 Task: Add Cover Red to Card Card0052 in Board Board0043 in Workspace Development in Trello
Action: Mouse moved to (575, 43)
Screenshot: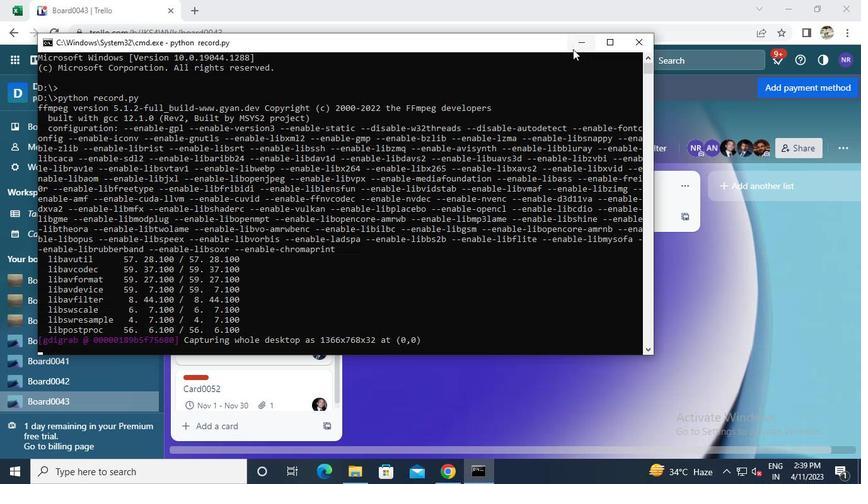 
Action: Mouse pressed left at (575, 43)
Screenshot: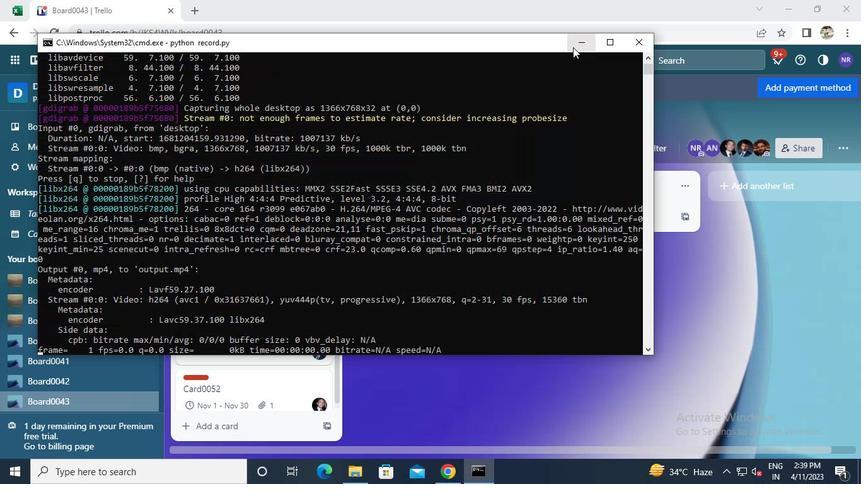 
Action: Mouse moved to (318, 380)
Screenshot: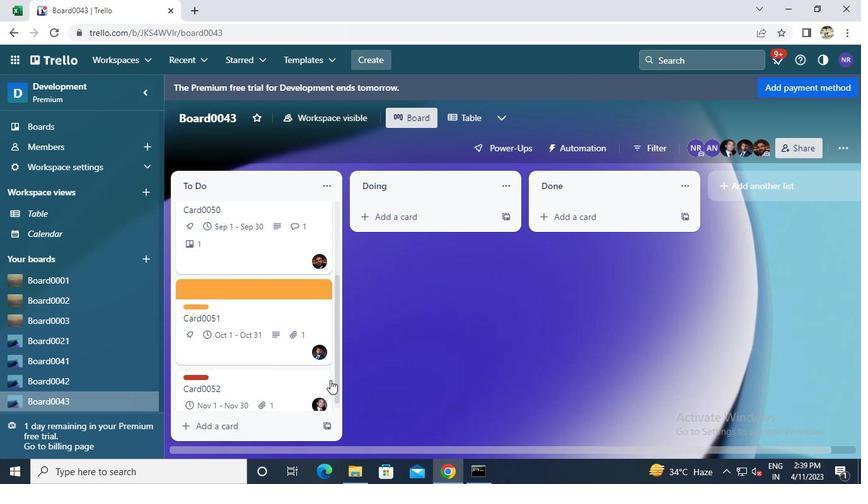 
Action: Mouse pressed left at (318, 380)
Screenshot: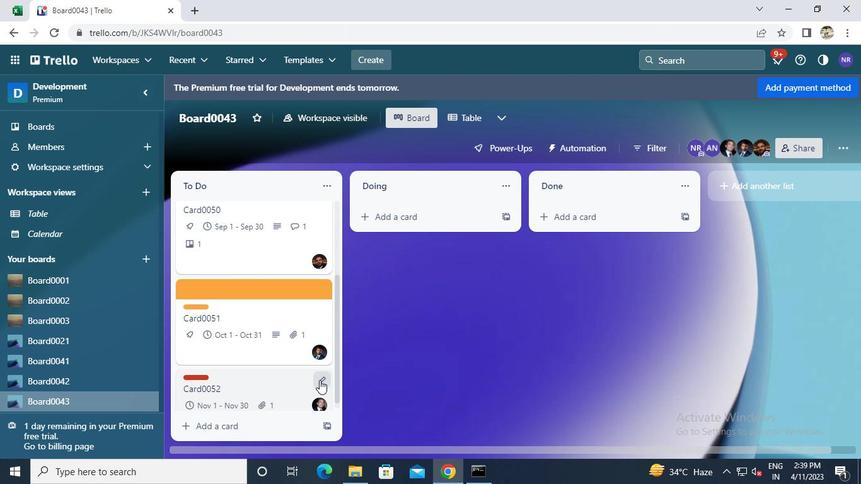 
Action: Mouse moved to (357, 346)
Screenshot: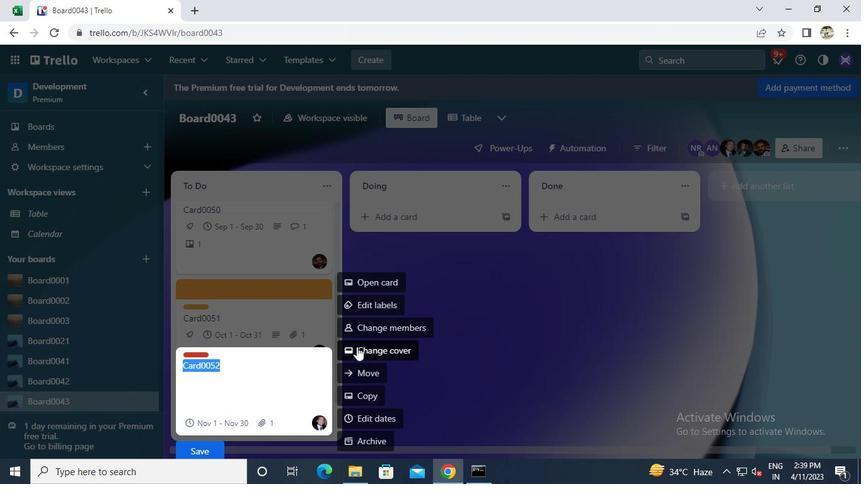 
Action: Mouse pressed left at (357, 346)
Screenshot: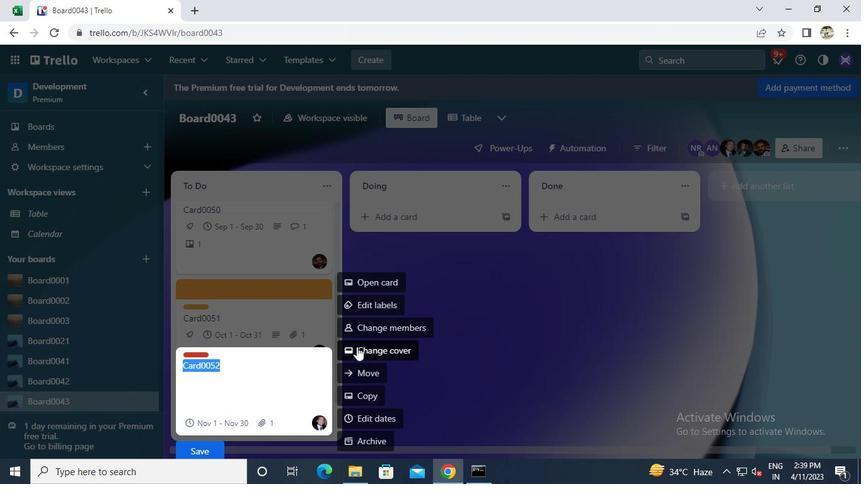 
Action: Mouse moved to (467, 208)
Screenshot: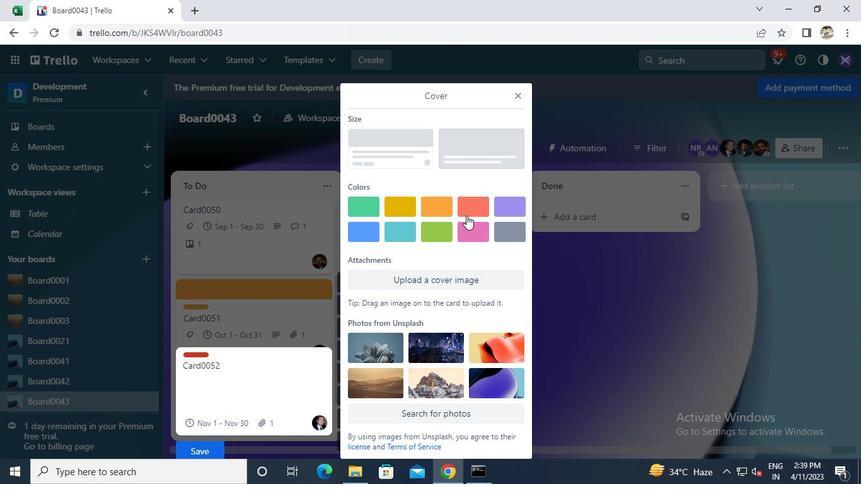 
Action: Mouse pressed left at (467, 208)
Screenshot: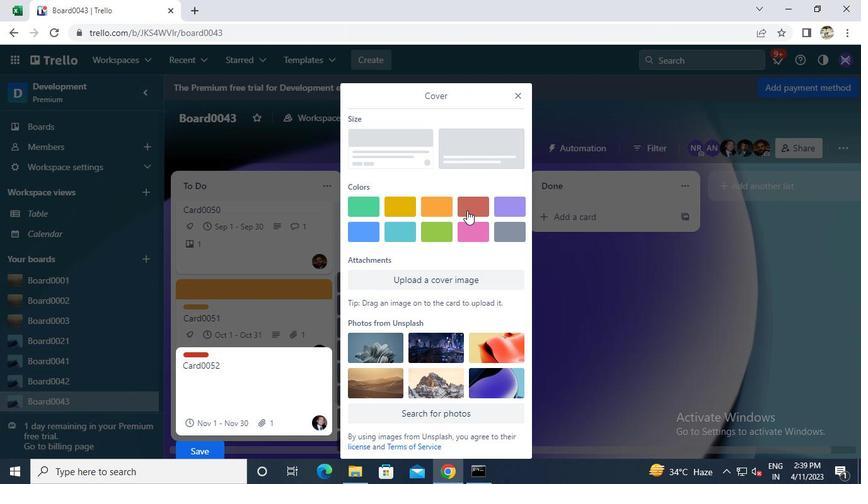 
Action: Mouse moved to (519, 85)
Screenshot: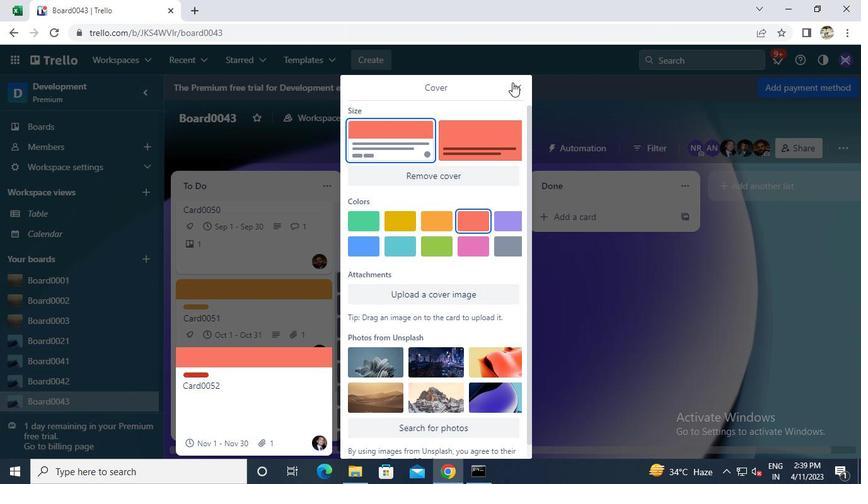 
Action: Mouse pressed left at (519, 85)
Screenshot: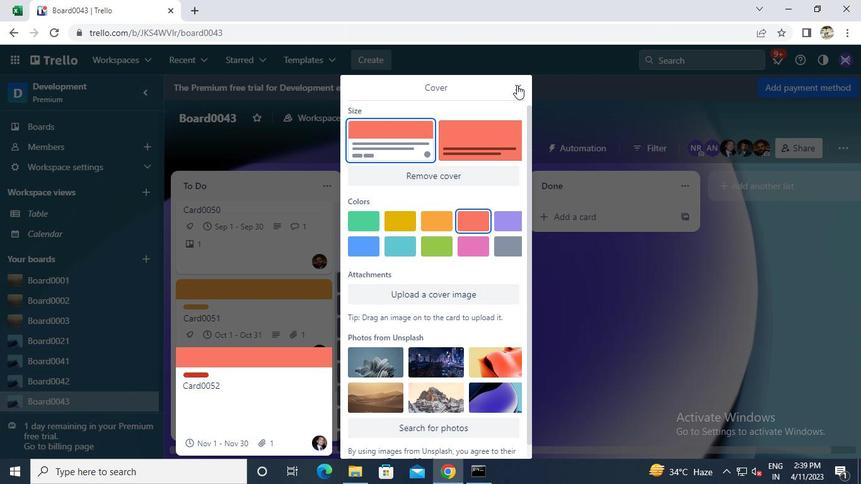 
Action: Mouse moved to (470, 476)
Screenshot: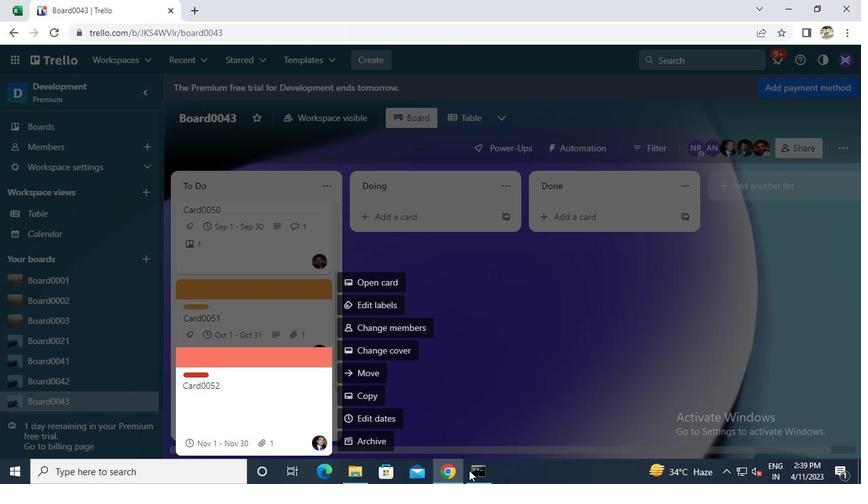 
Action: Mouse pressed left at (470, 476)
Screenshot: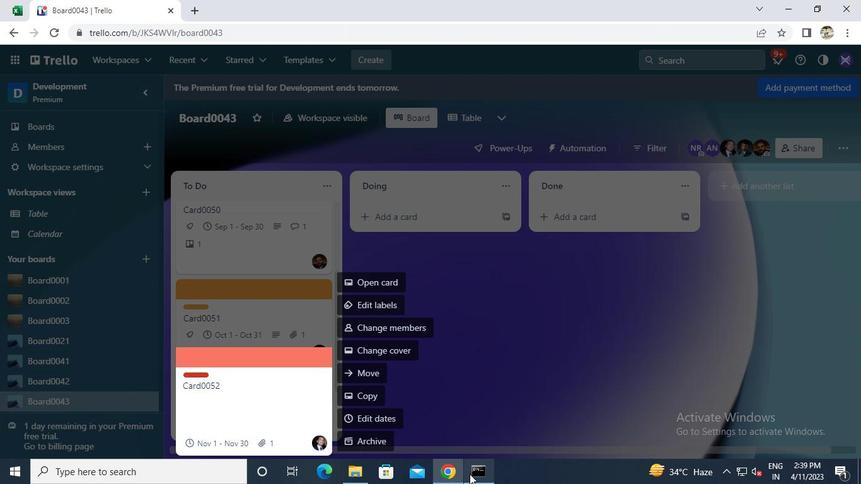 
Action: Mouse moved to (635, 46)
Screenshot: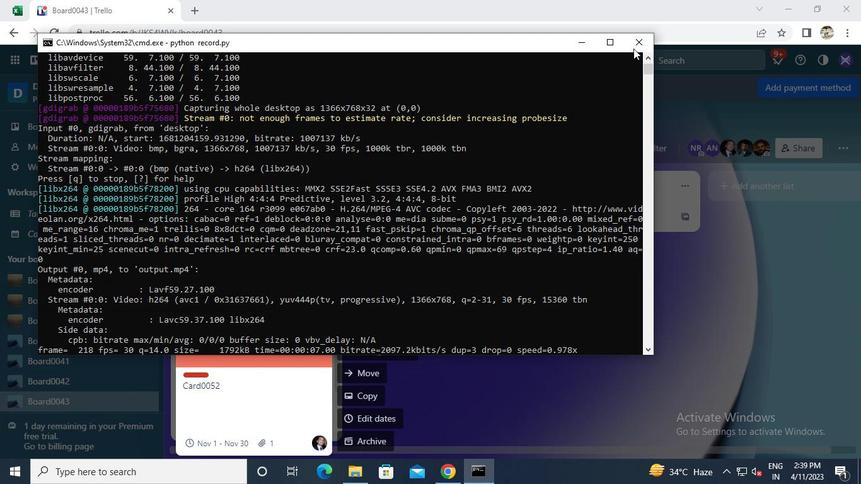 
Action: Mouse pressed left at (635, 46)
Screenshot: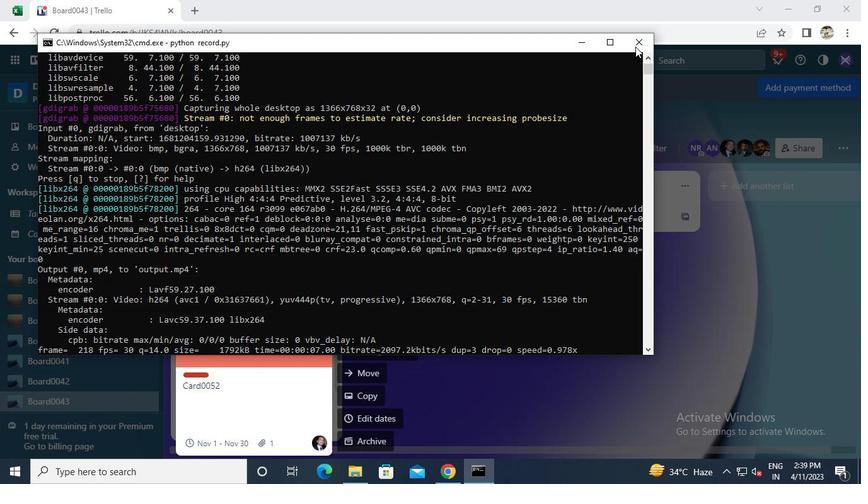 
Action: Mouse moved to (637, 44)
Screenshot: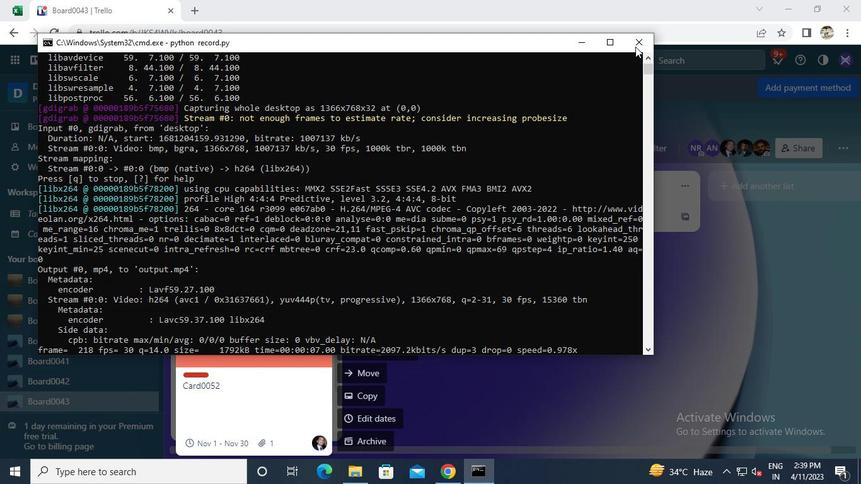 
